Task: Add the task  Create a new online platform for online legal services to the section Data Mining Sprint in the project AirRise and add a Due Date to the respective task as 2024/04/04
Action: Mouse moved to (533, 384)
Screenshot: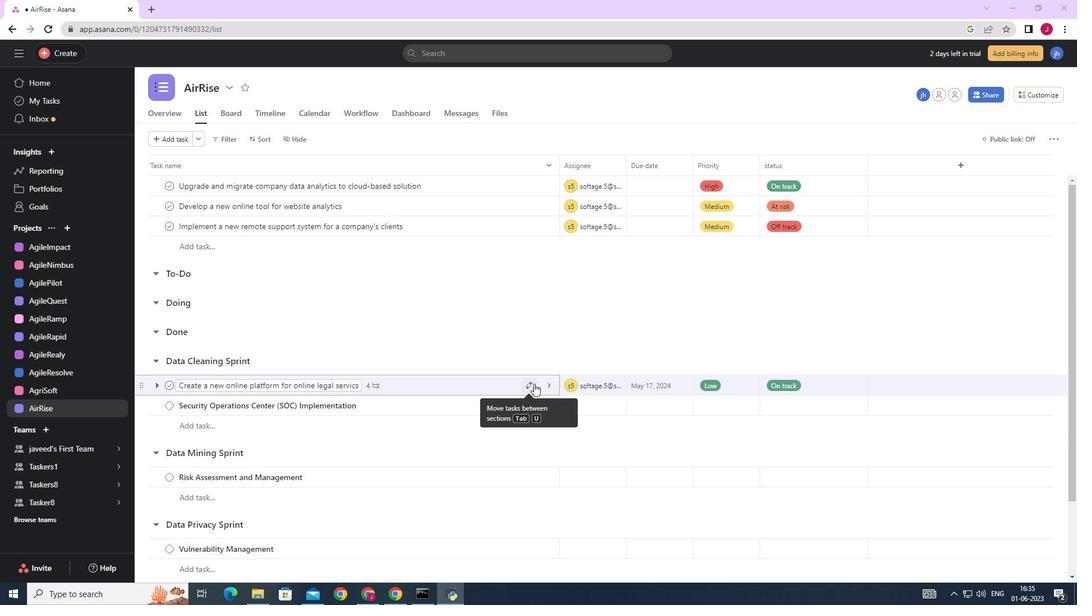
Action: Mouse pressed left at (533, 384)
Screenshot: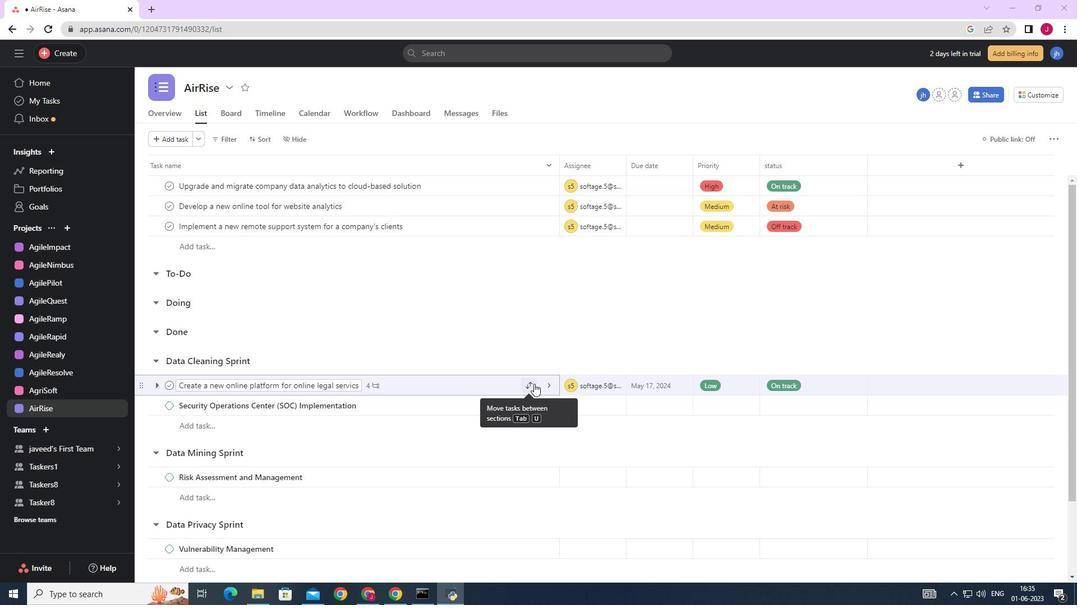 
Action: Mouse moved to (489, 321)
Screenshot: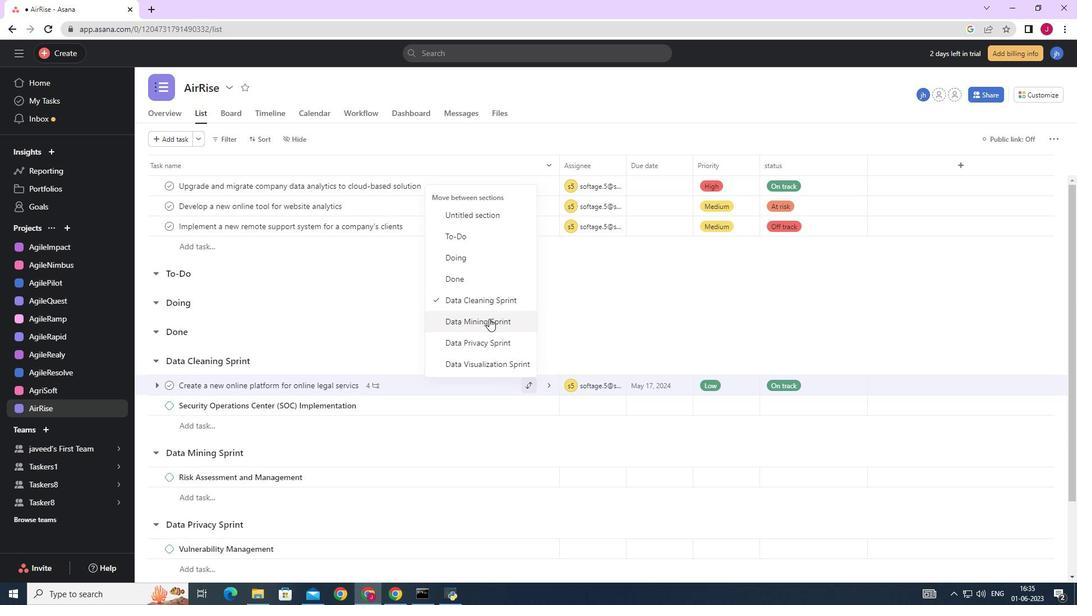 
Action: Mouse pressed left at (489, 321)
Screenshot: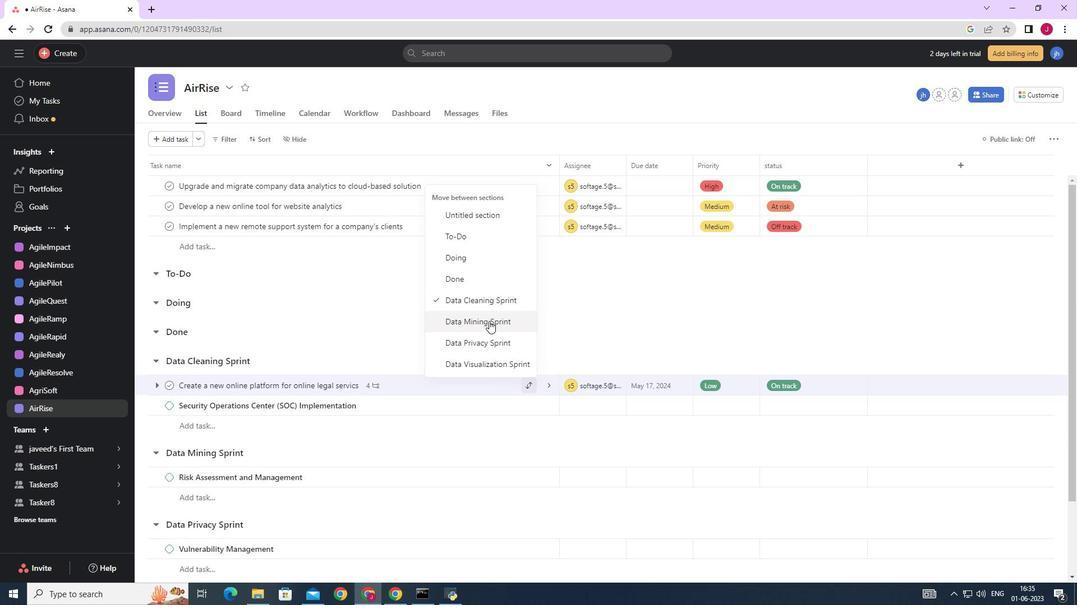 
Action: Mouse moved to (680, 460)
Screenshot: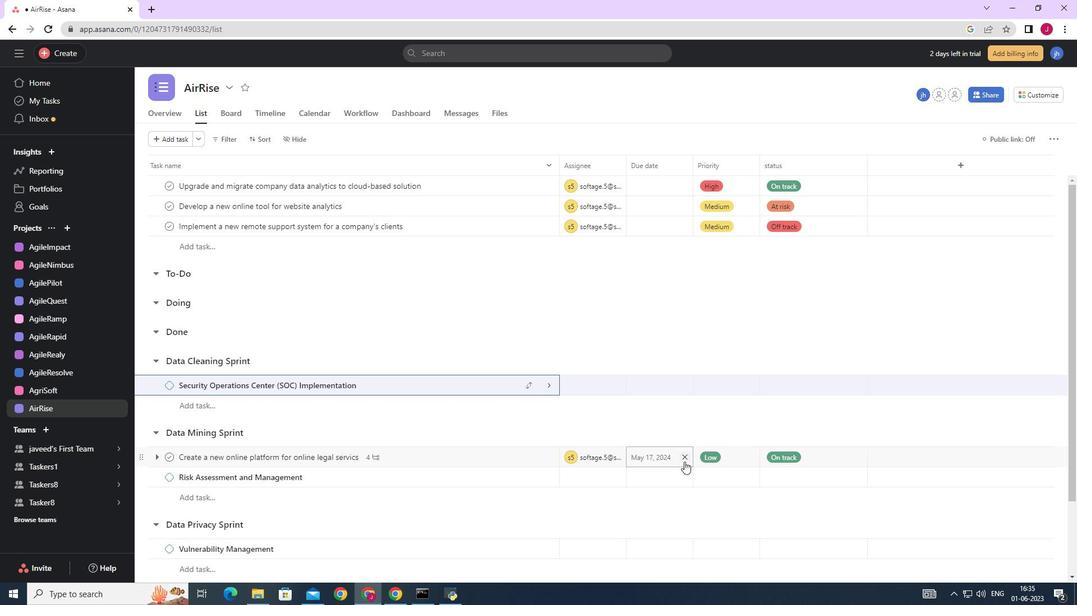 
Action: Mouse pressed left at (680, 460)
Screenshot: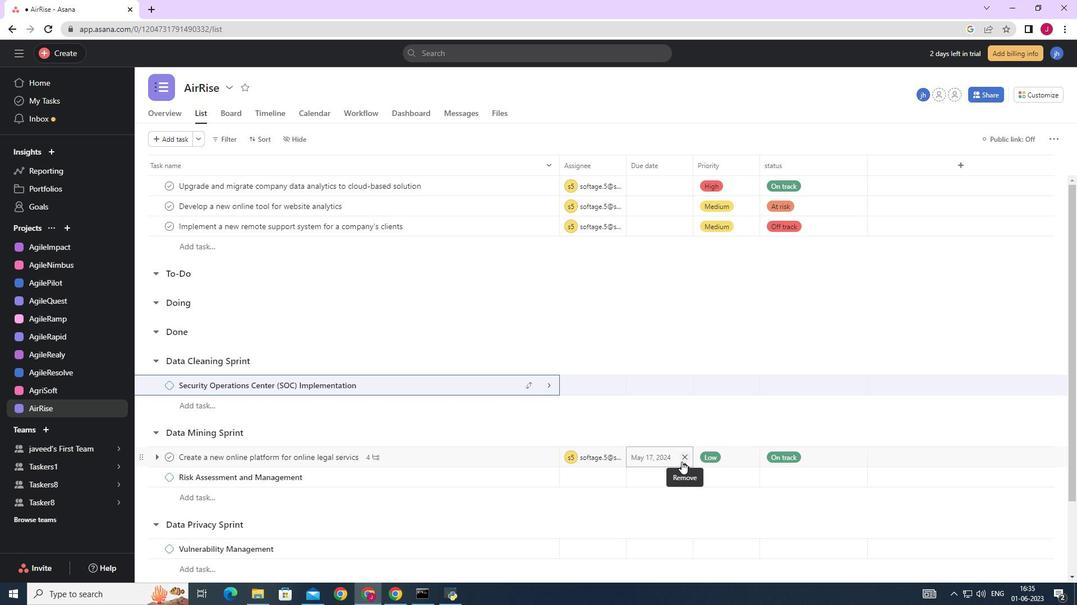 
Action: Mouse moved to (673, 457)
Screenshot: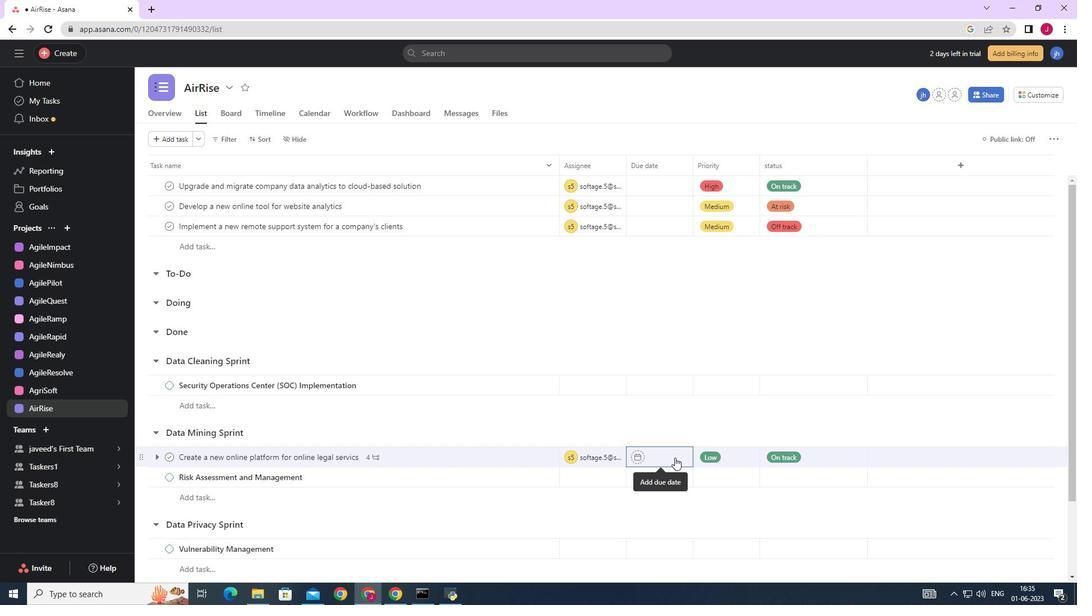 
Action: Mouse pressed left at (673, 457)
Screenshot: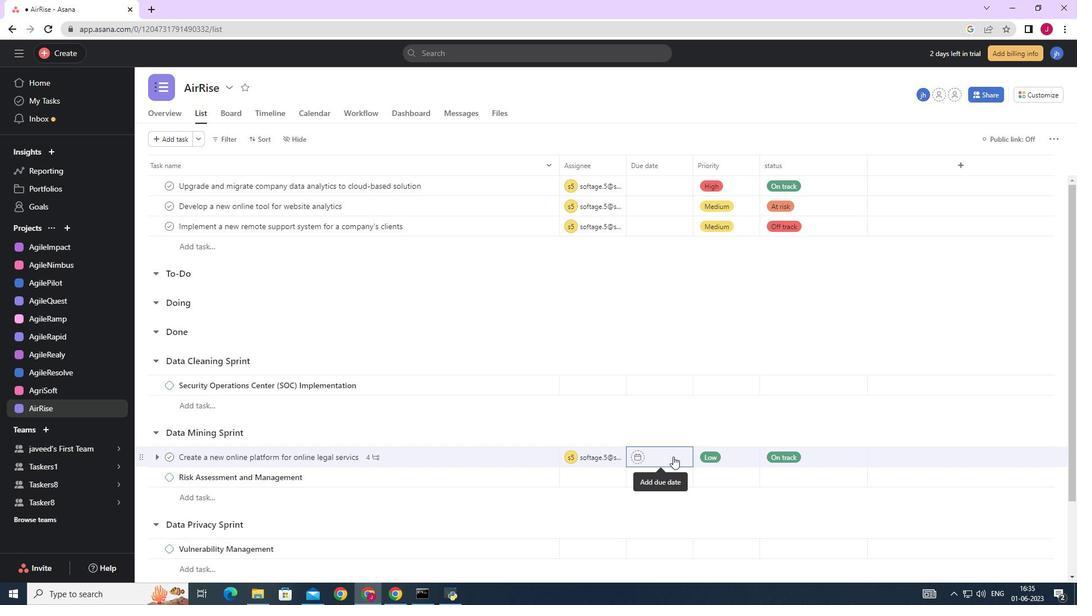 
Action: Mouse moved to (773, 281)
Screenshot: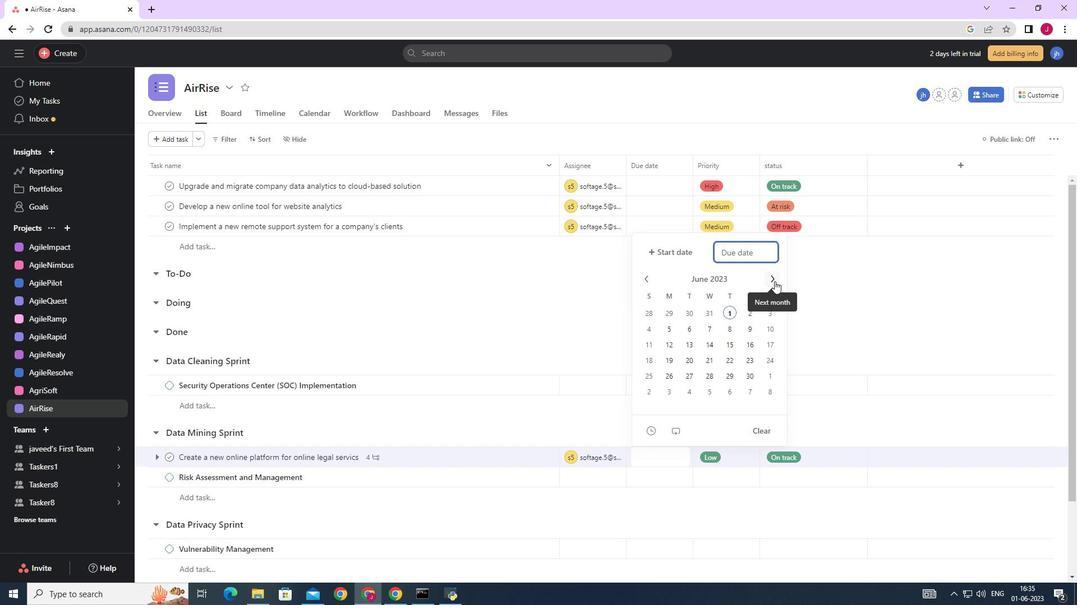 
Action: Mouse pressed left at (773, 281)
Screenshot: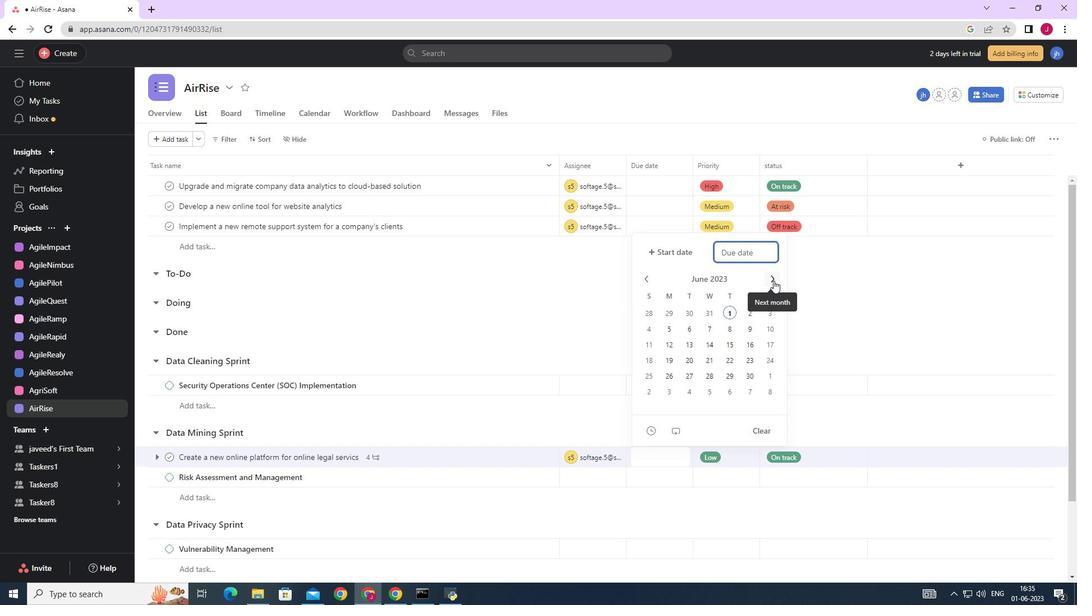 
Action: Mouse pressed left at (773, 281)
Screenshot: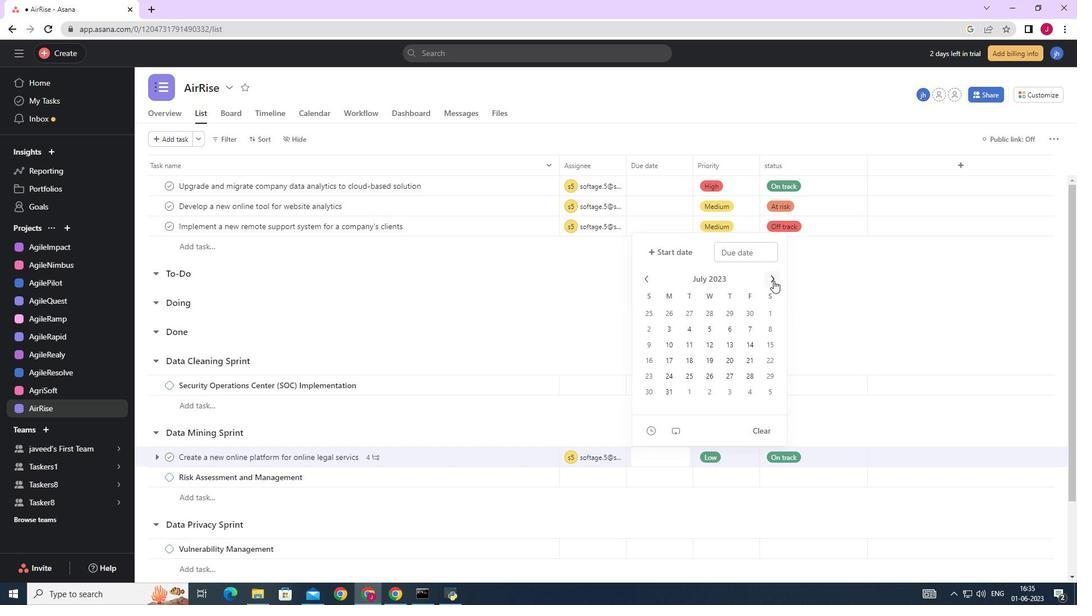 
Action: Mouse moved to (775, 279)
Screenshot: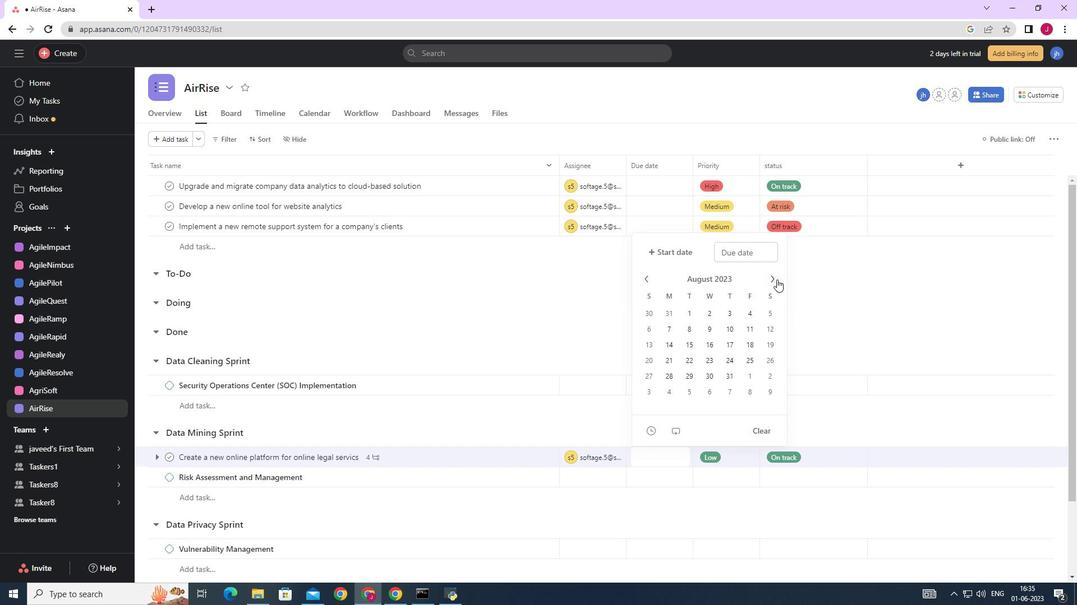 
Action: Mouse pressed left at (775, 279)
Screenshot: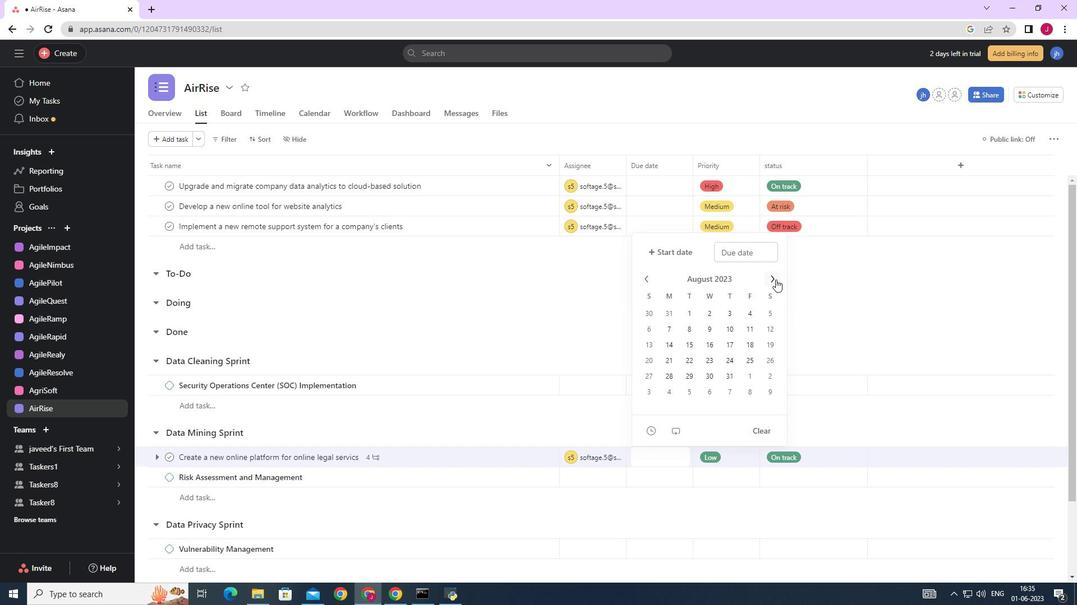 
Action: Mouse pressed left at (775, 279)
Screenshot: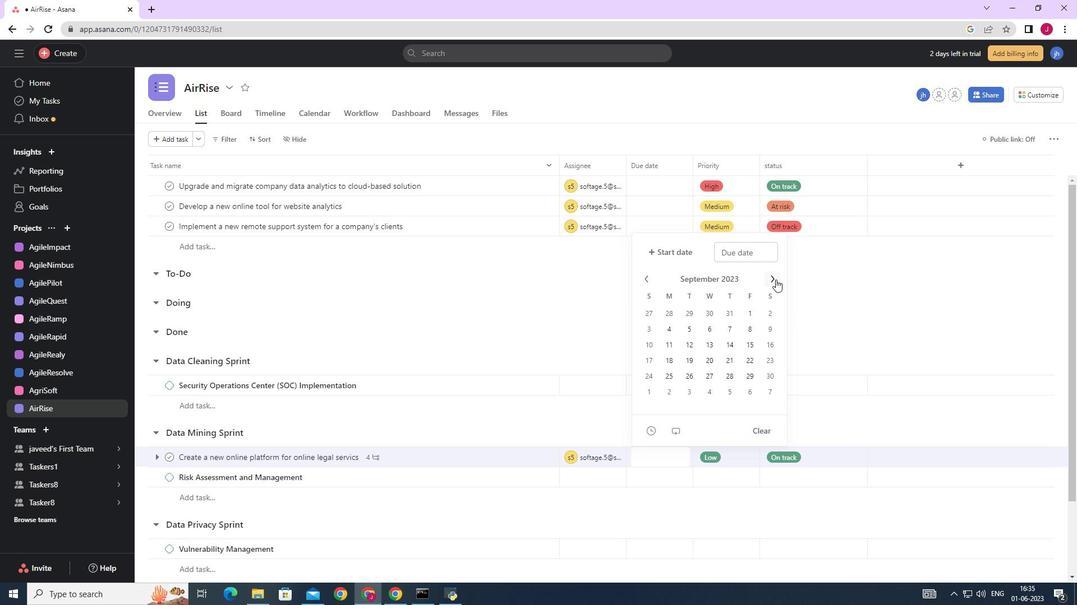 
Action: Mouse pressed left at (775, 279)
Screenshot: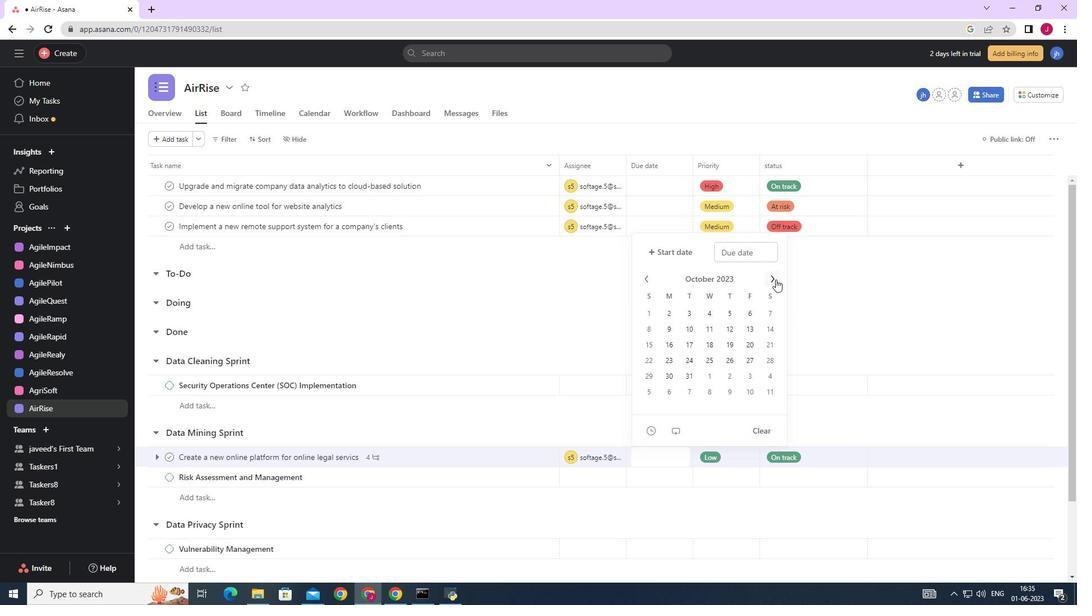 
Action: Mouse pressed left at (775, 279)
Screenshot: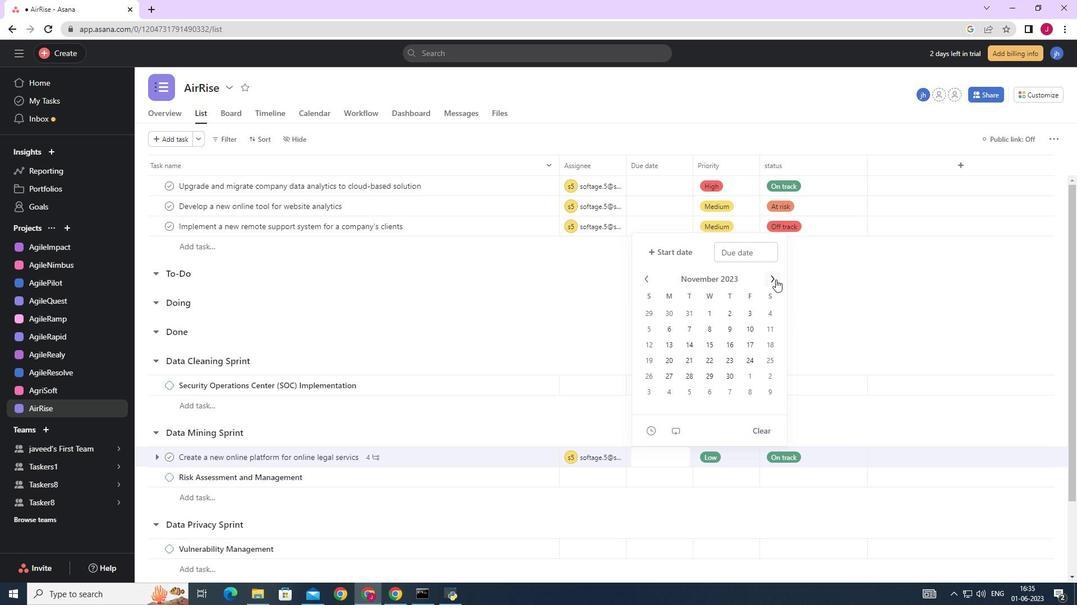 
Action: Mouse pressed left at (775, 279)
Screenshot: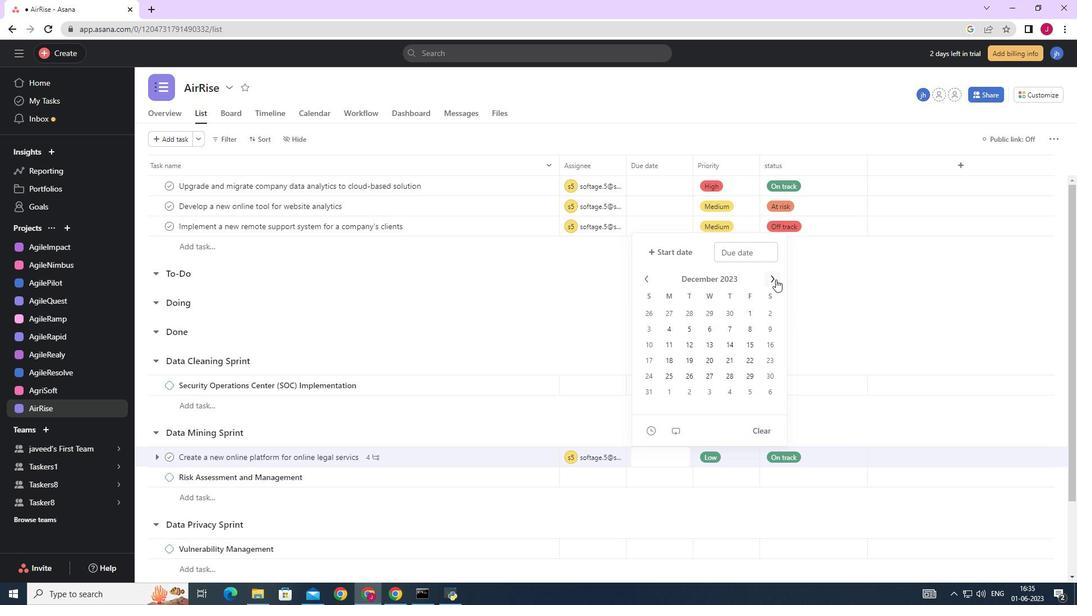 
Action: Mouse pressed left at (775, 279)
Screenshot: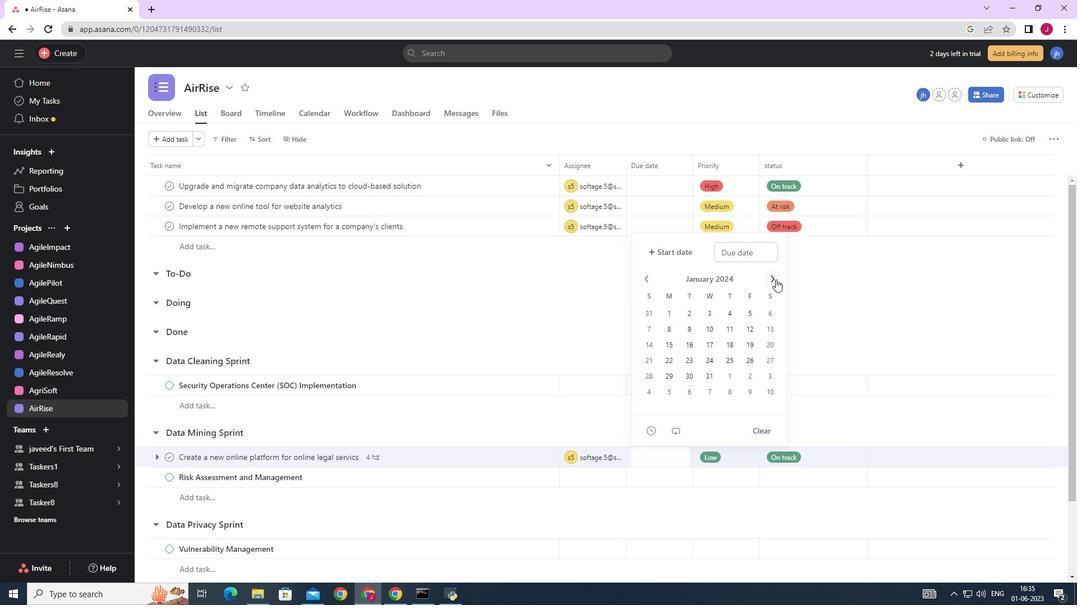 
Action: Mouse pressed left at (775, 279)
Screenshot: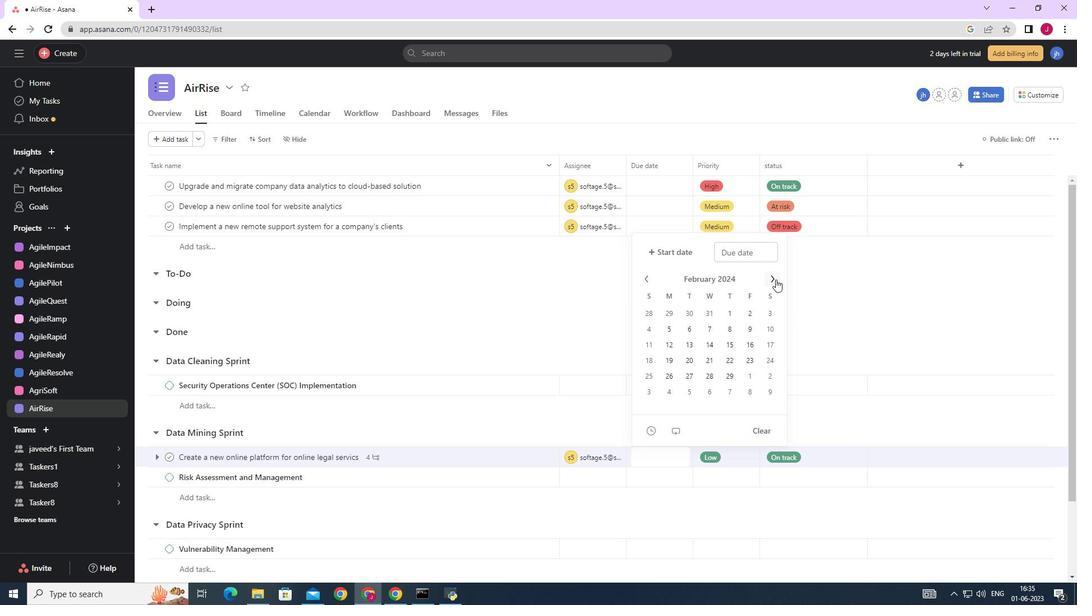 
Action: Mouse pressed left at (775, 279)
Screenshot: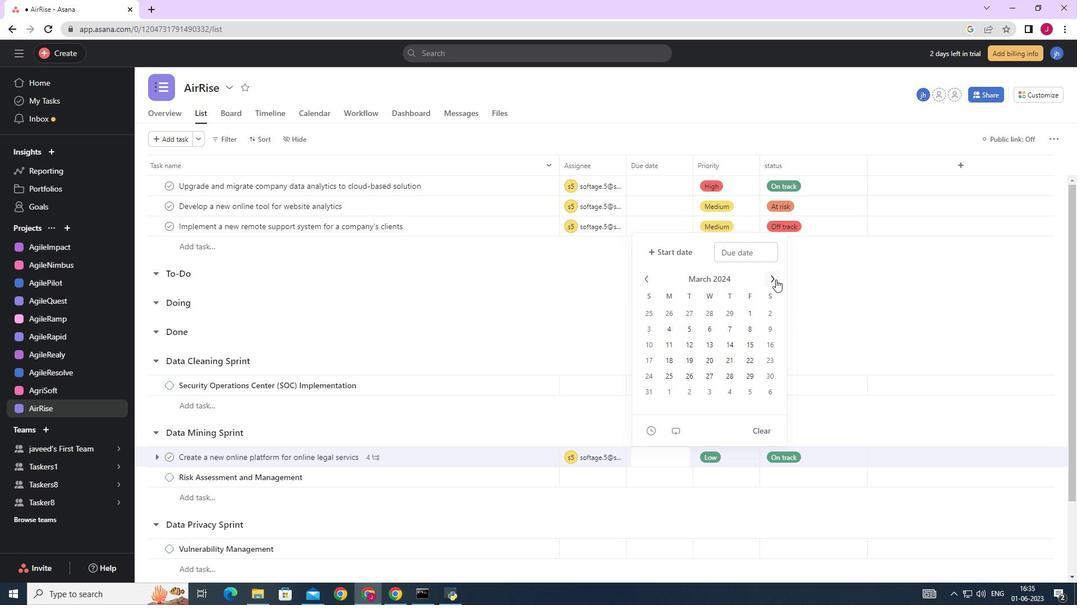 
Action: Mouse moved to (728, 314)
Screenshot: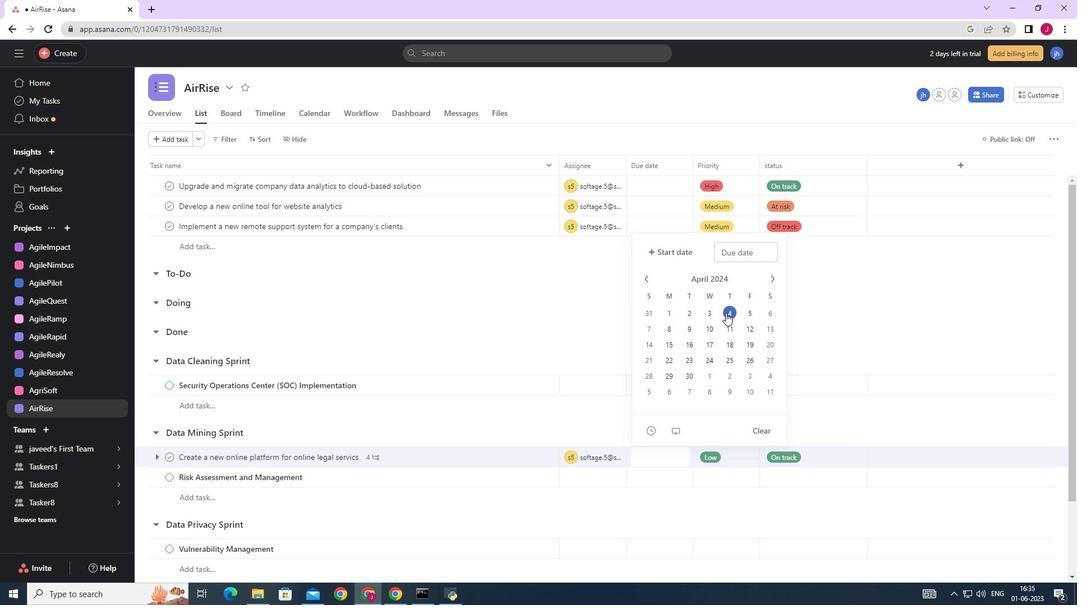 
Action: Mouse pressed left at (728, 314)
Screenshot: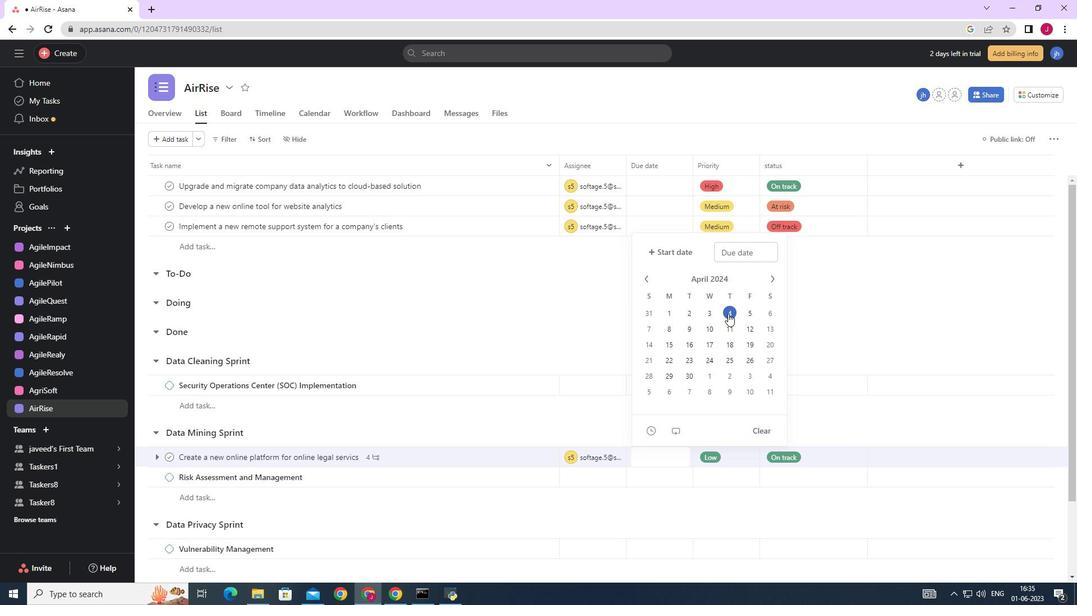 
Action: Mouse moved to (905, 331)
Screenshot: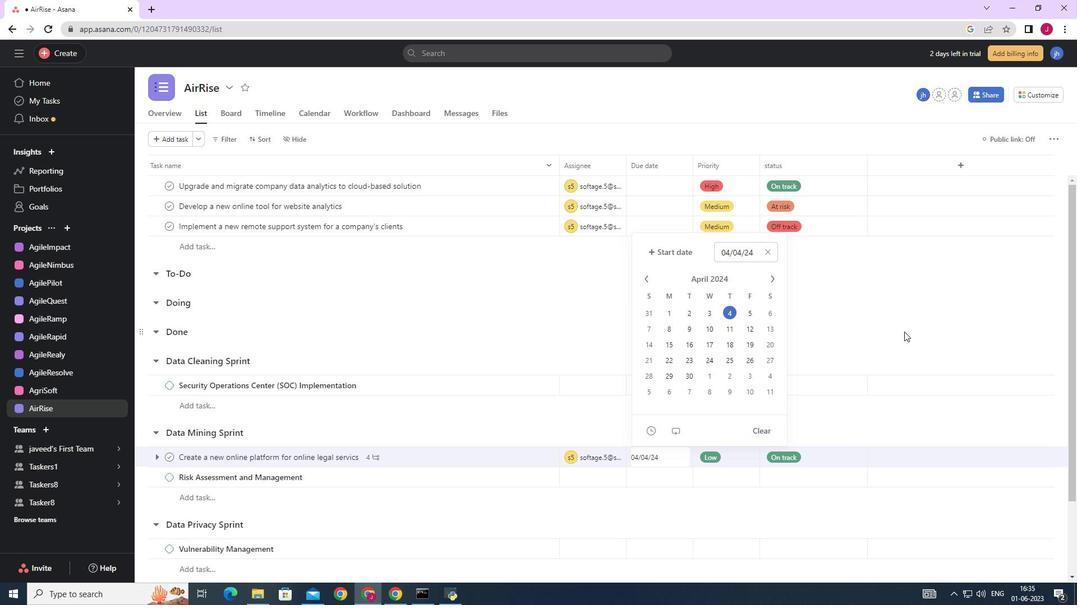 
Action: Mouse pressed left at (905, 331)
Screenshot: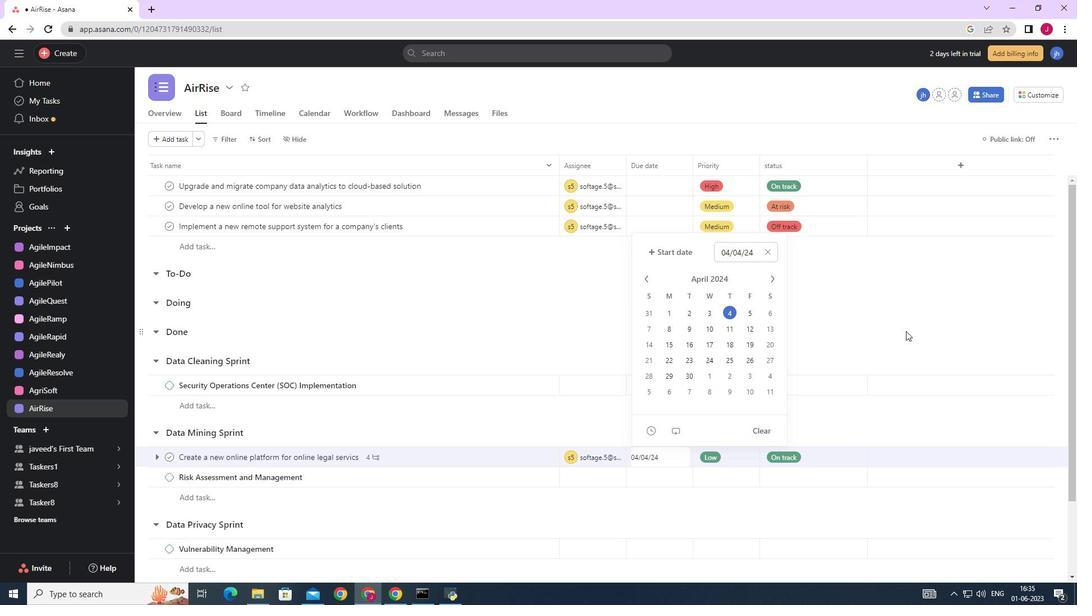 
